 Task: Check the average views per listing of brick exterior in the last 3 years.
Action: Mouse moved to (901, 215)
Screenshot: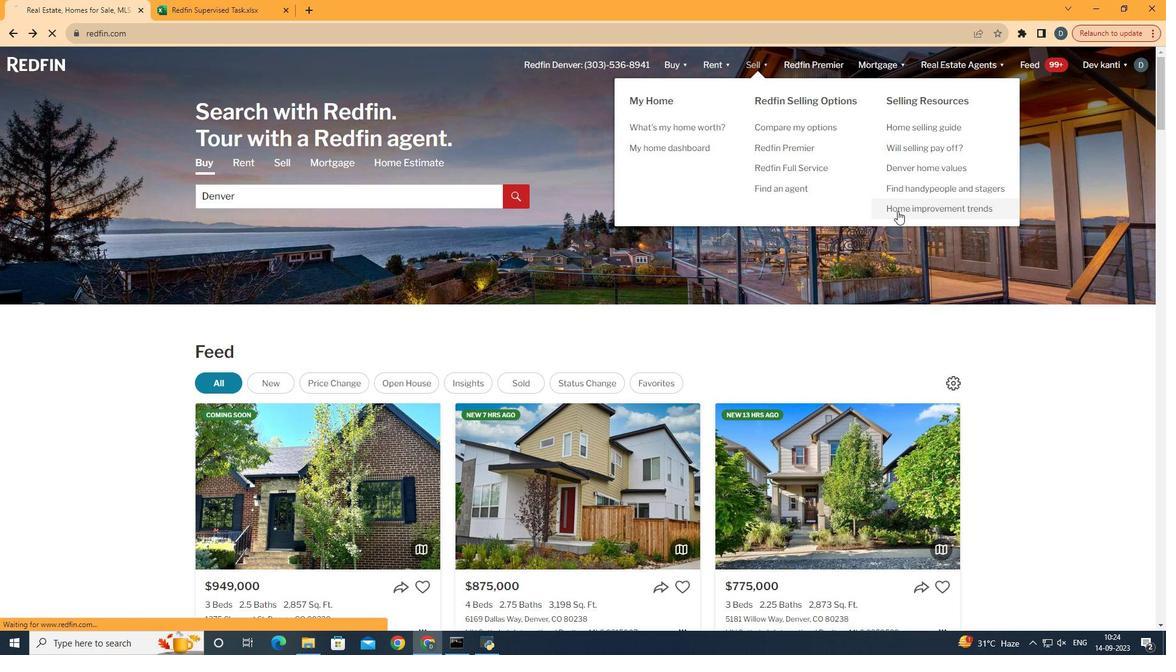 
Action: Mouse pressed left at (901, 215)
Screenshot: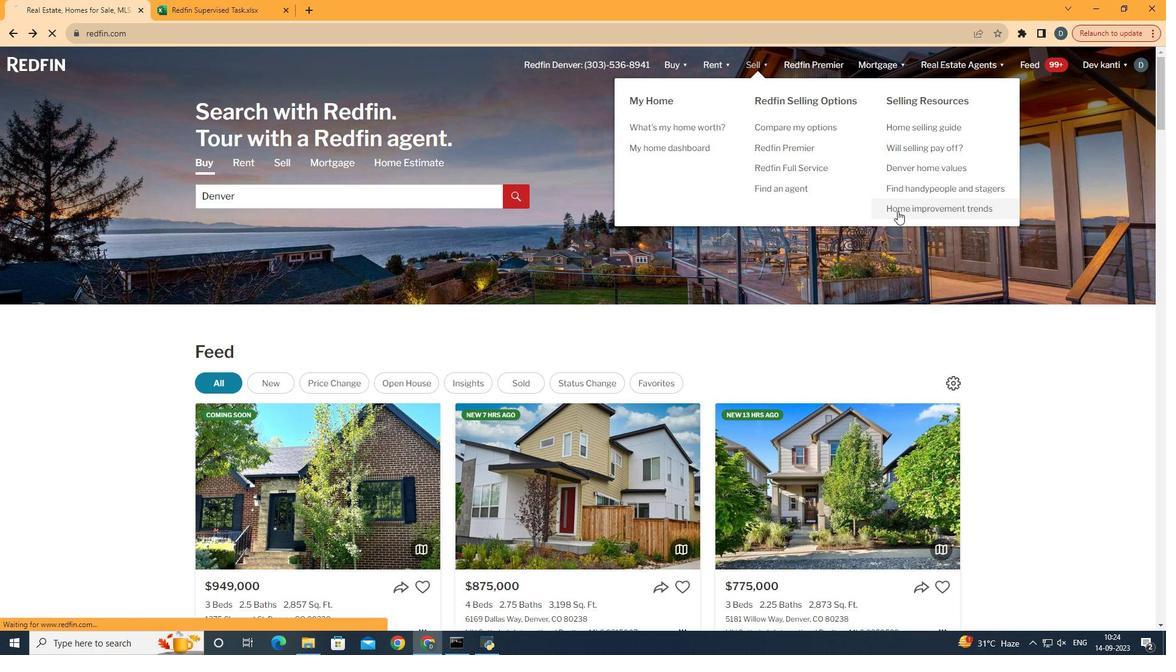 
Action: Mouse moved to (303, 241)
Screenshot: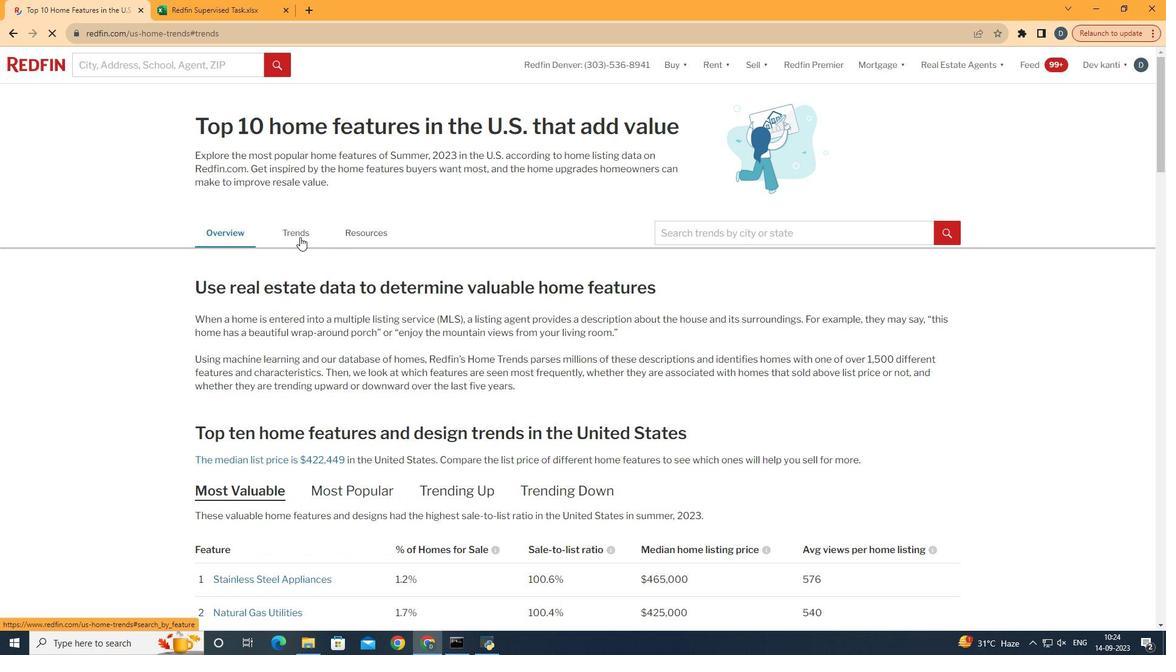 
Action: Mouse pressed left at (303, 241)
Screenshot: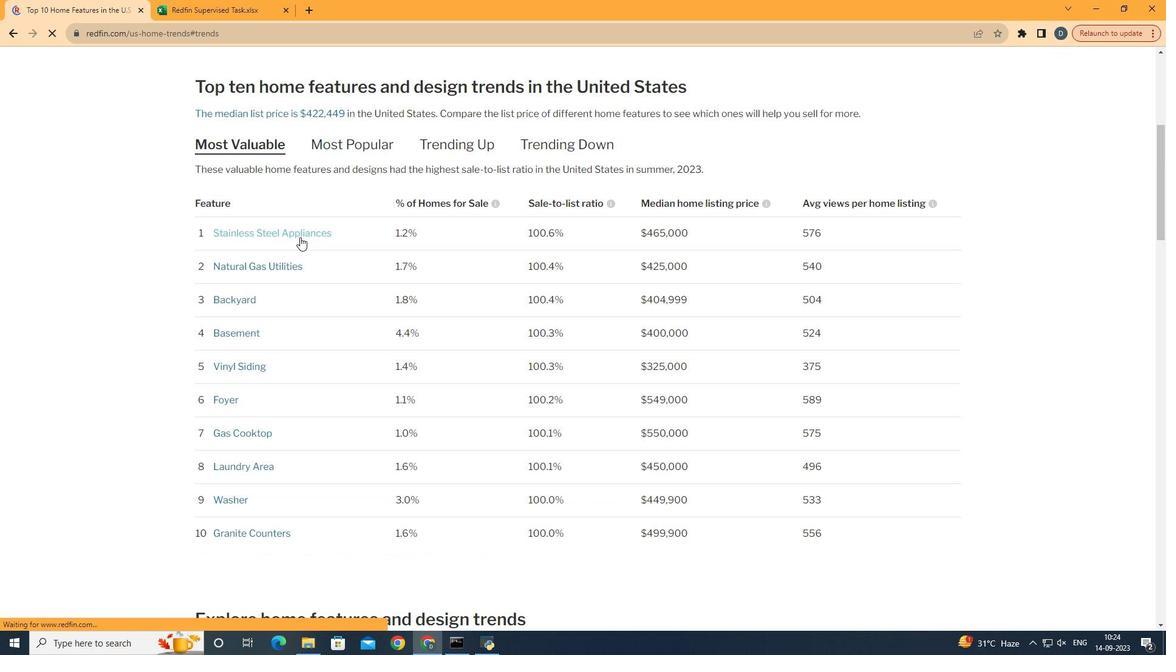 
Action: Mouse moved to (543, 281)
Screenshot: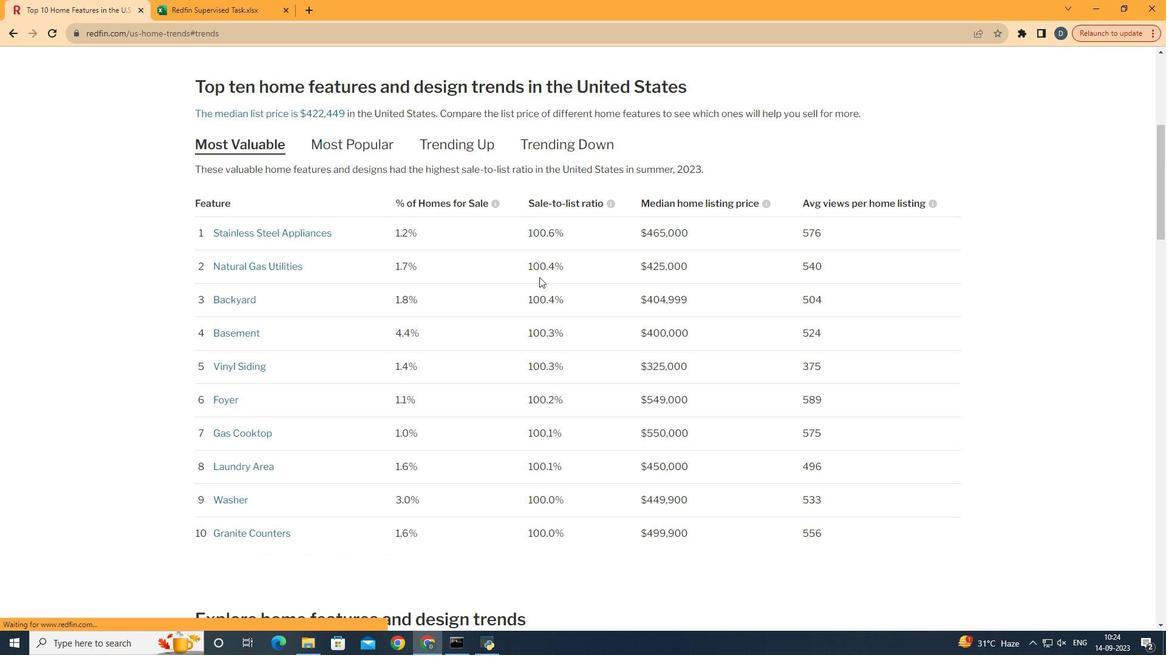 
Action: Mouse scrolled (543, 280) with delta (0, 0)
Screenshot: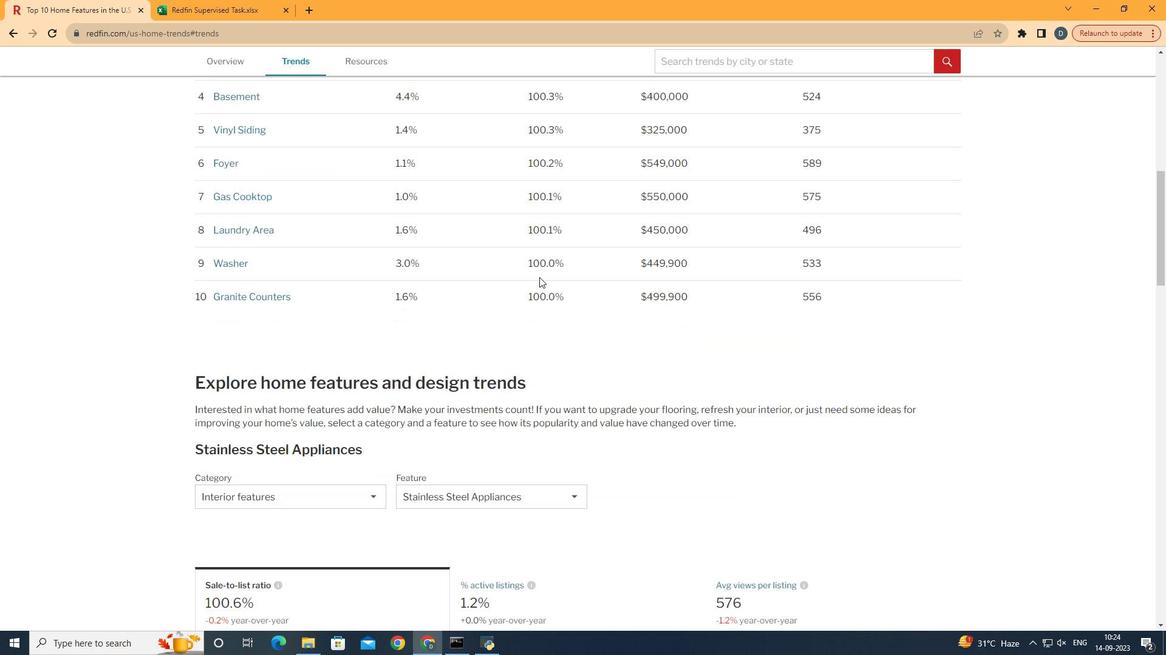 
Action: Mouse scrolled (543, 280) with delta (0, 0)
Screenshot: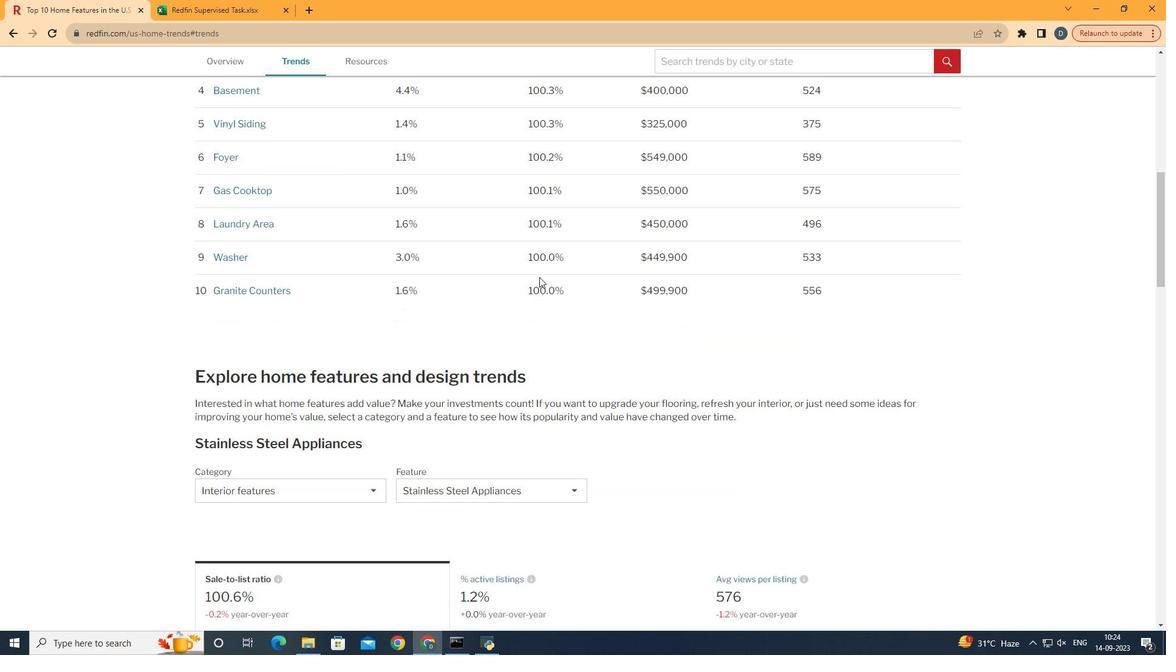
Action: Mouse scrolled (543, 280) with delta (0, 0)
Screenshot: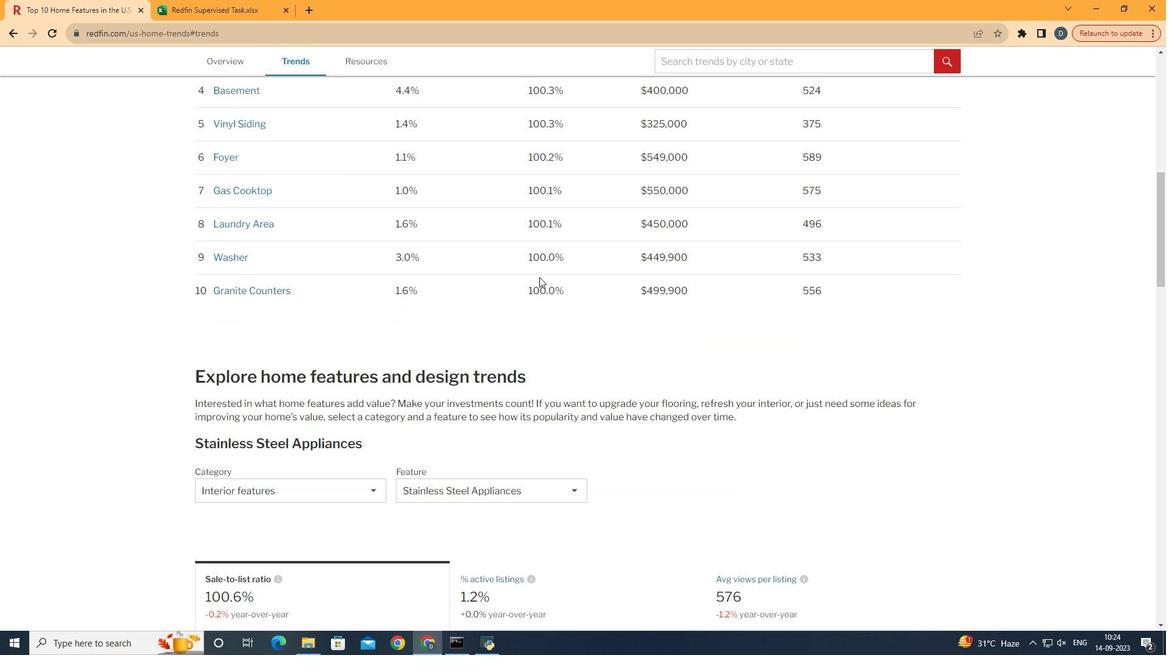 
Action: Mouse scrolled (543, 280) with delta (0, 0)
Screenshot: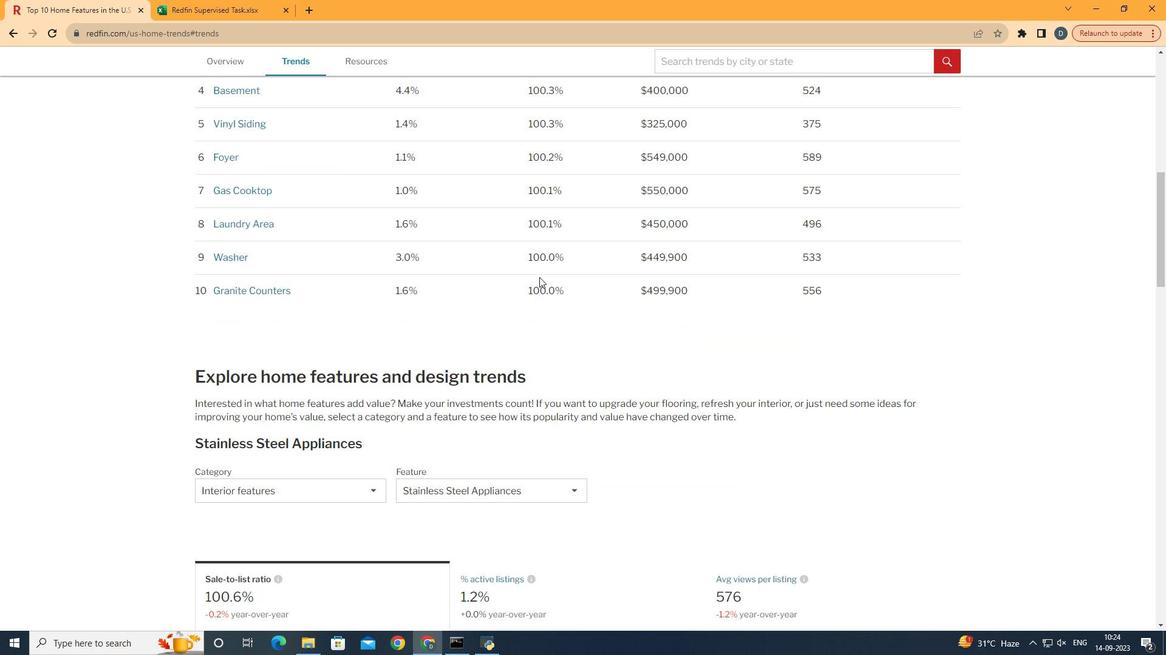 
Action: Mouse scrolled (543, 280) with delta (0, 0)
Screenshot: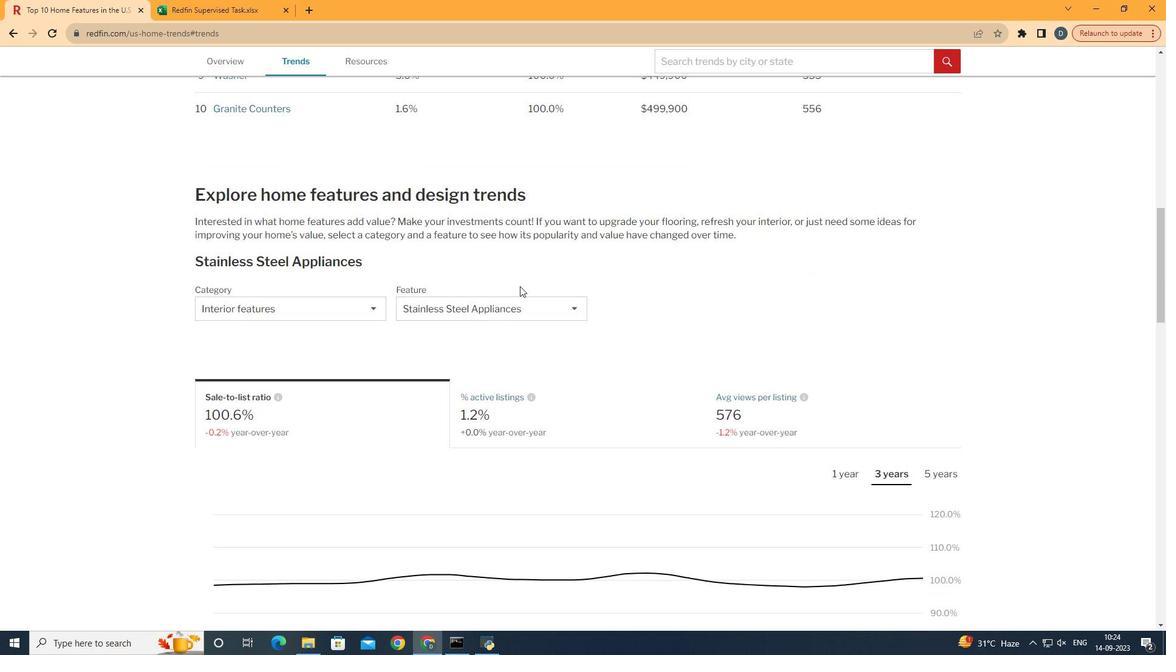 
Action: Mouse scrolled (543, 280) with delta (0, 0)
Screenshot: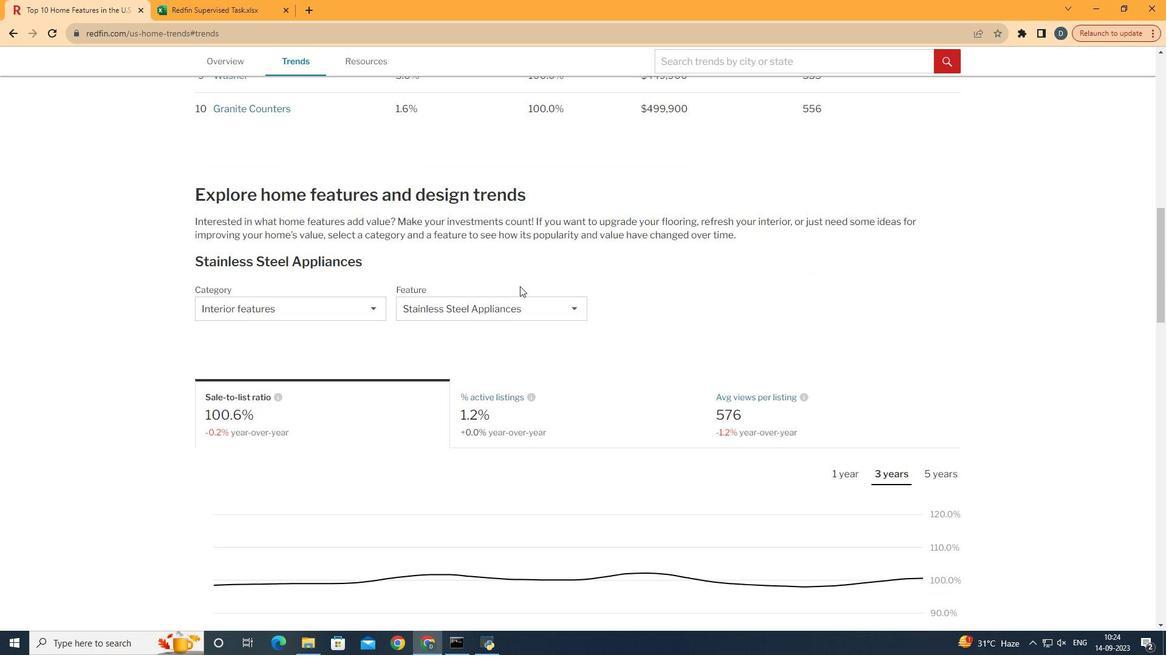 
Action: Mouse scrolled (543, 280) with delta (0, 0)
Screenshot: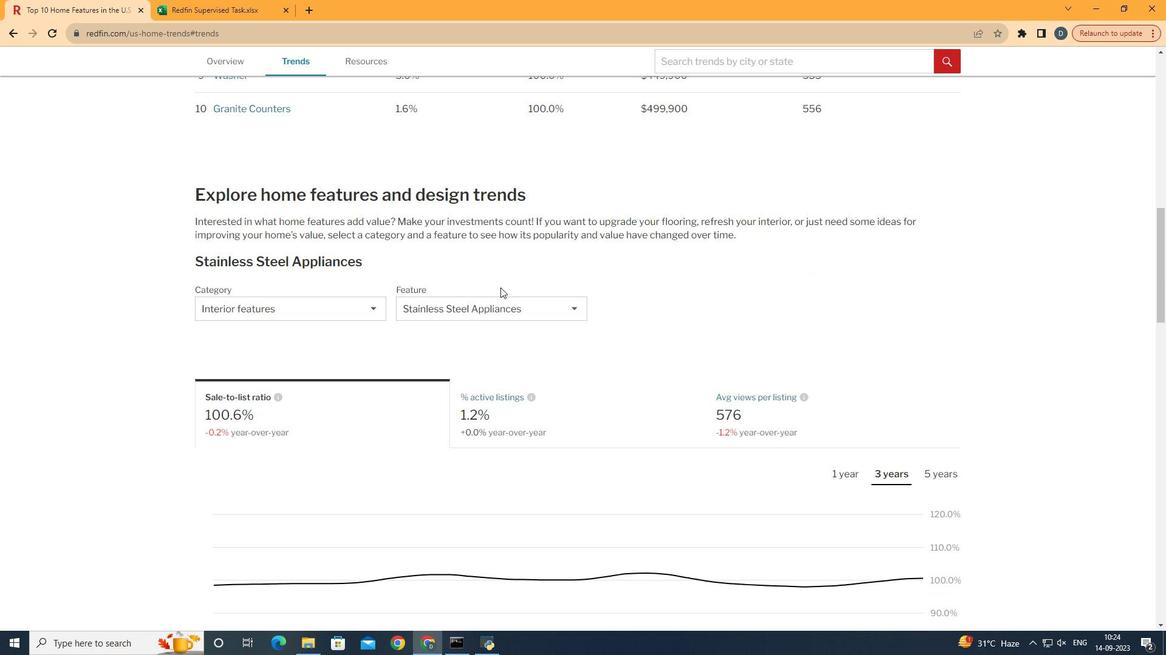 
Action: Mouse moved to (313, 310)
Screenshot: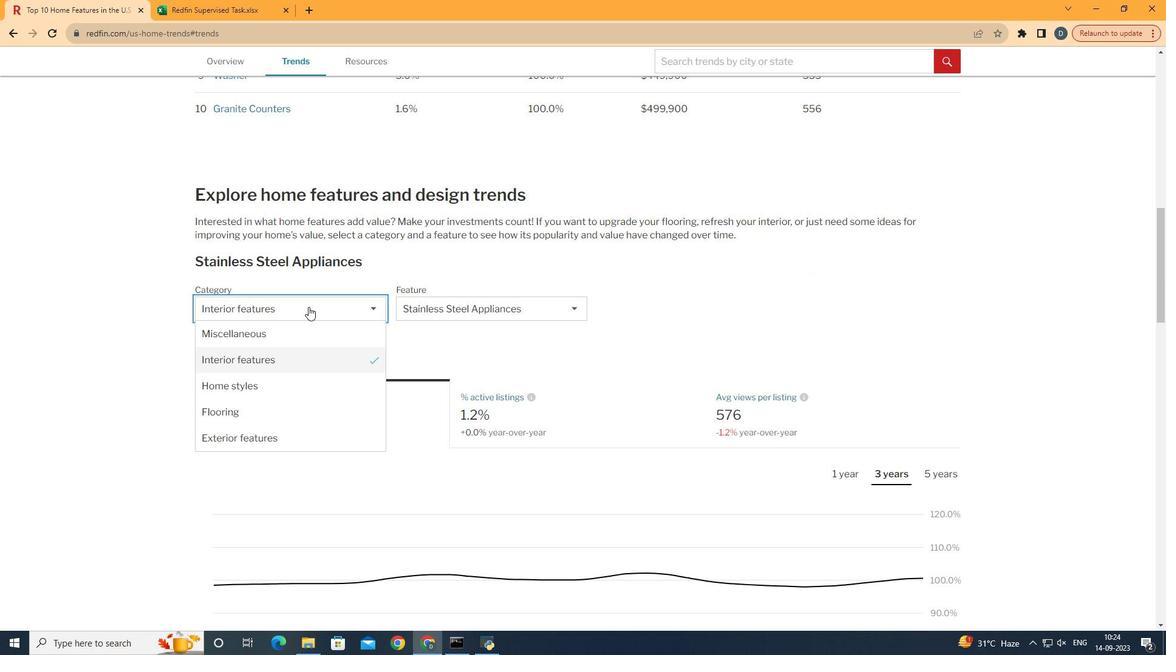 
Action: Mouse pressed left at (313, 310)
Screenshot: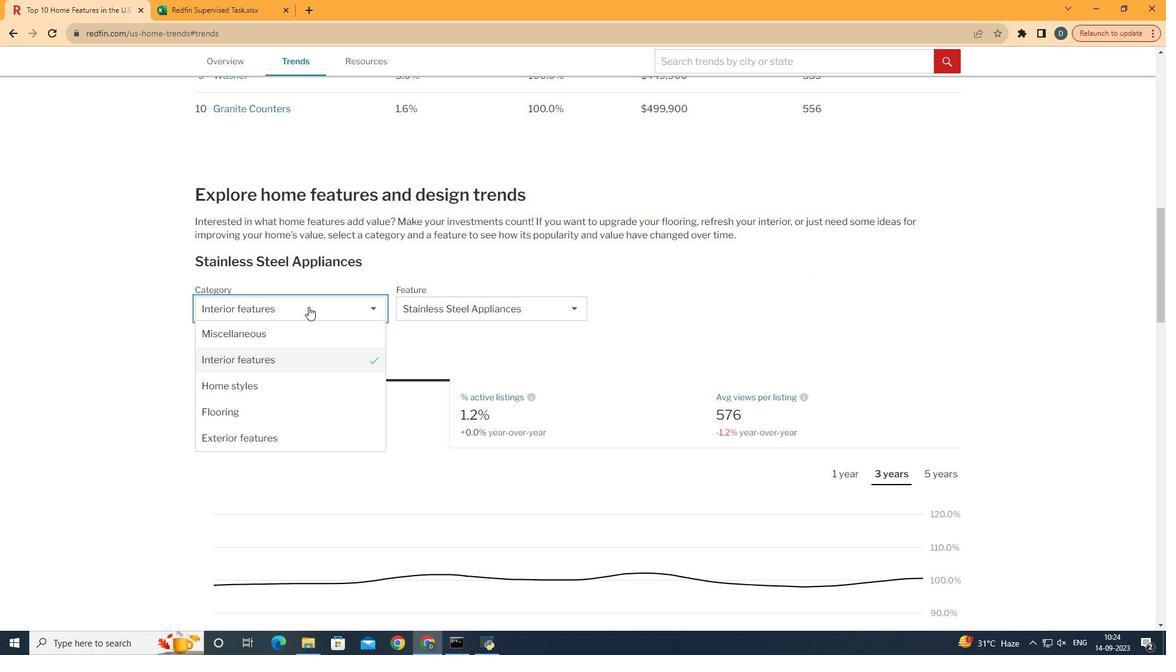 
Action: Mouse moved to (289, 390)
Screenshot: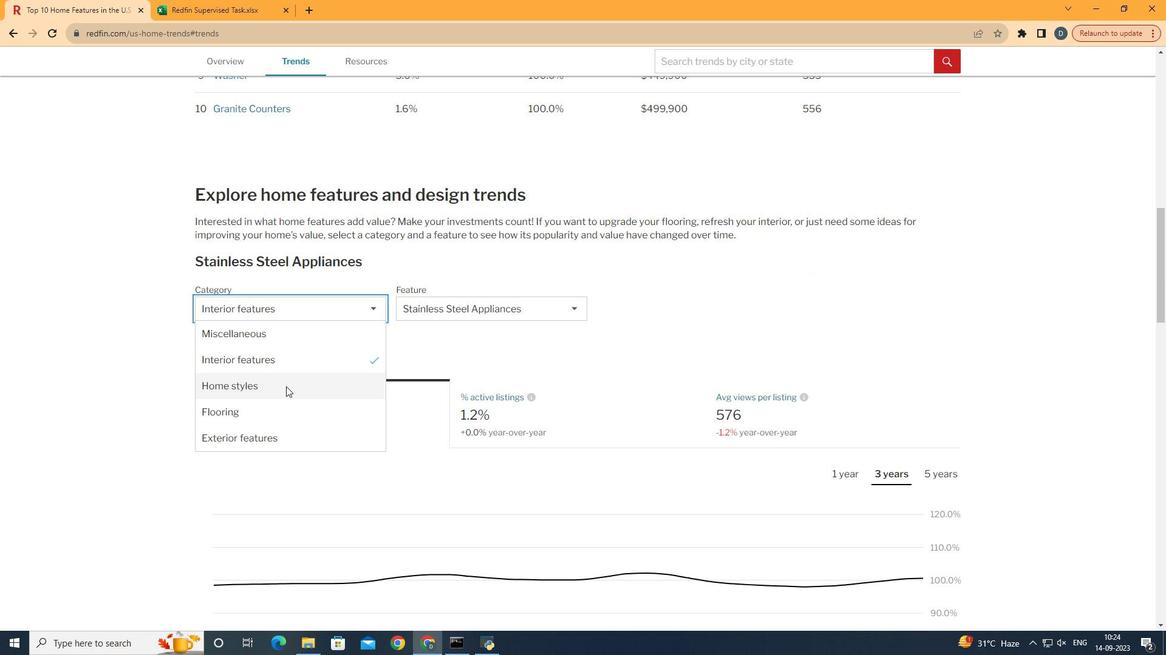 
Action: Mouse pressed left at (289, 390)
Screenshot: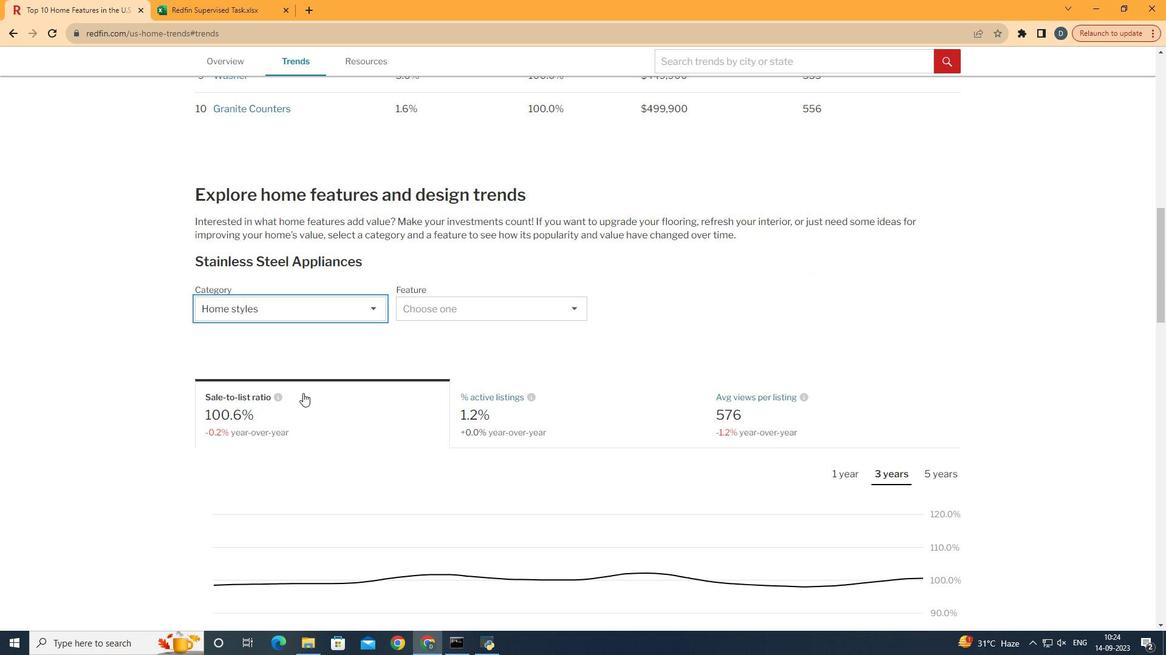
Action: Mouse moved to (550, 312)
Screenshot: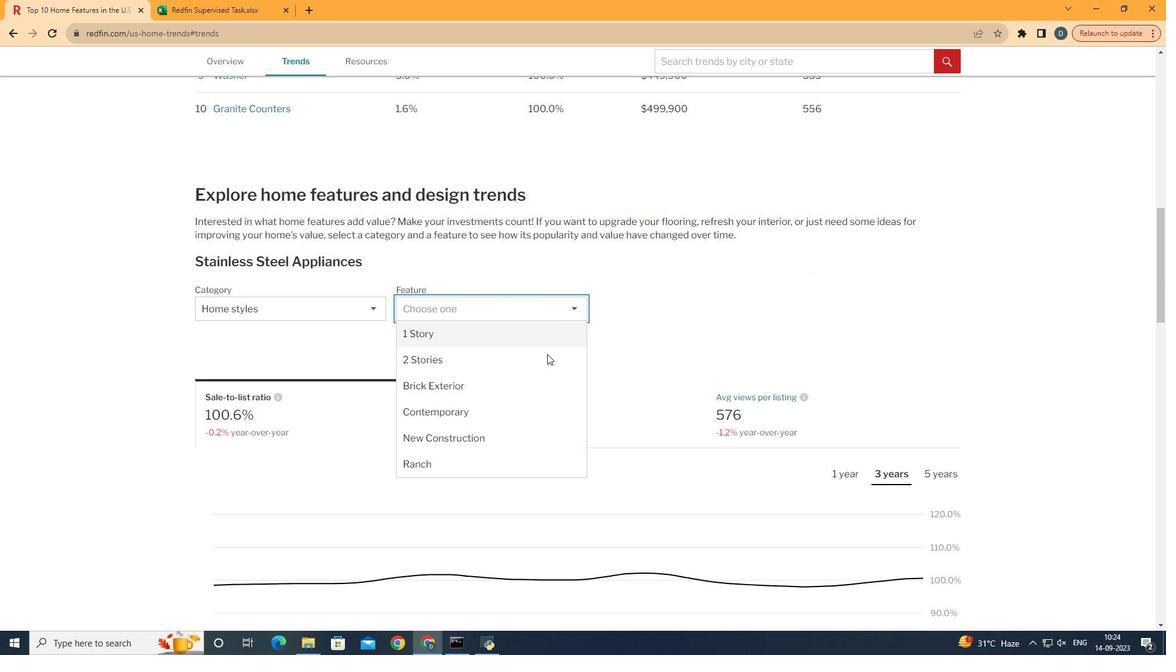 
Action: Mouse pressed left at (550, 312)
Screenshot: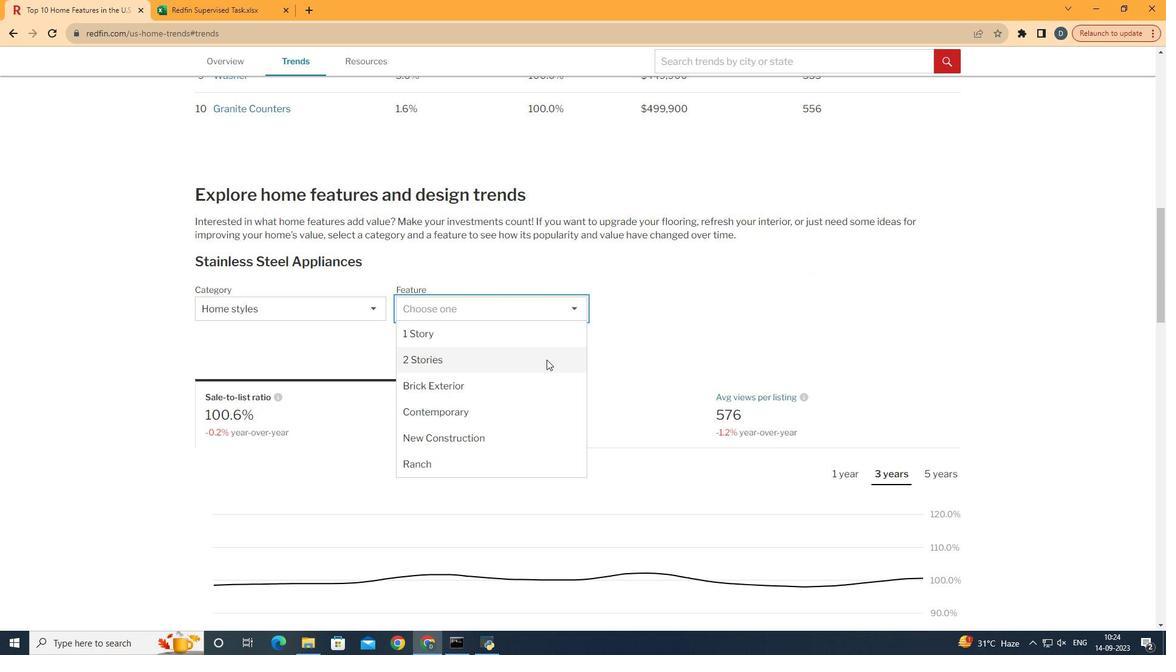 
Action: Mouse moved to (564, 392)
Screenshot: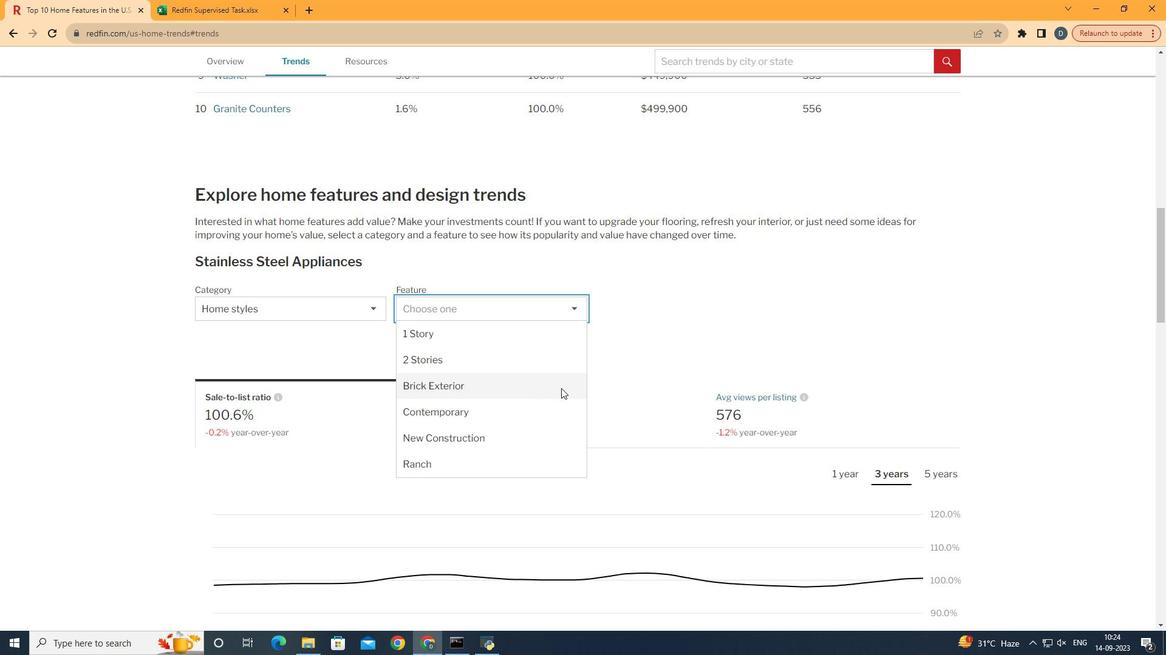 
Action: Mouse pressed left at (564, 392)
Screenshot: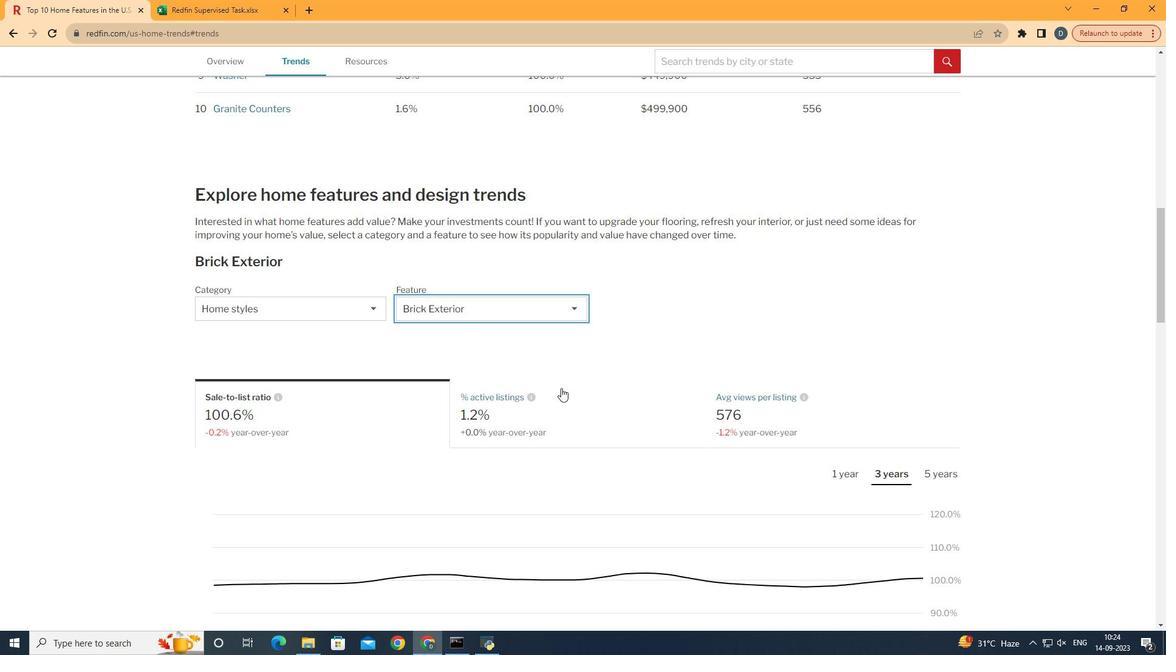
Action: Mouse moved to (857, 407)
Screenshot: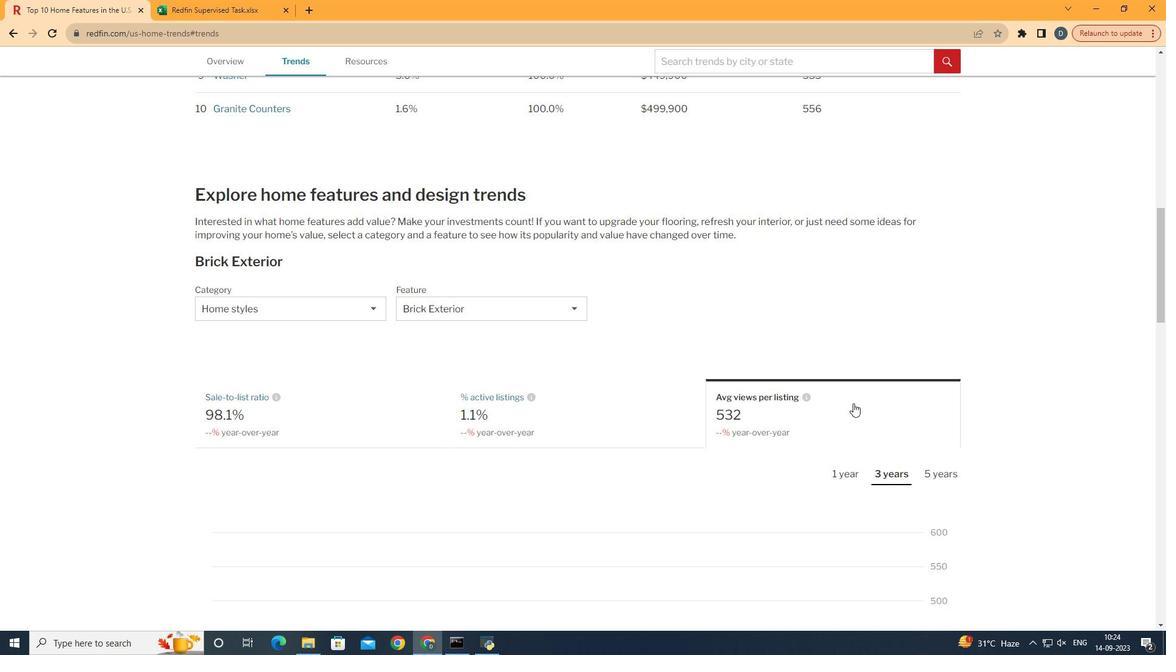 
Action: Mouse pressed left at (857, 407)
Screenshot: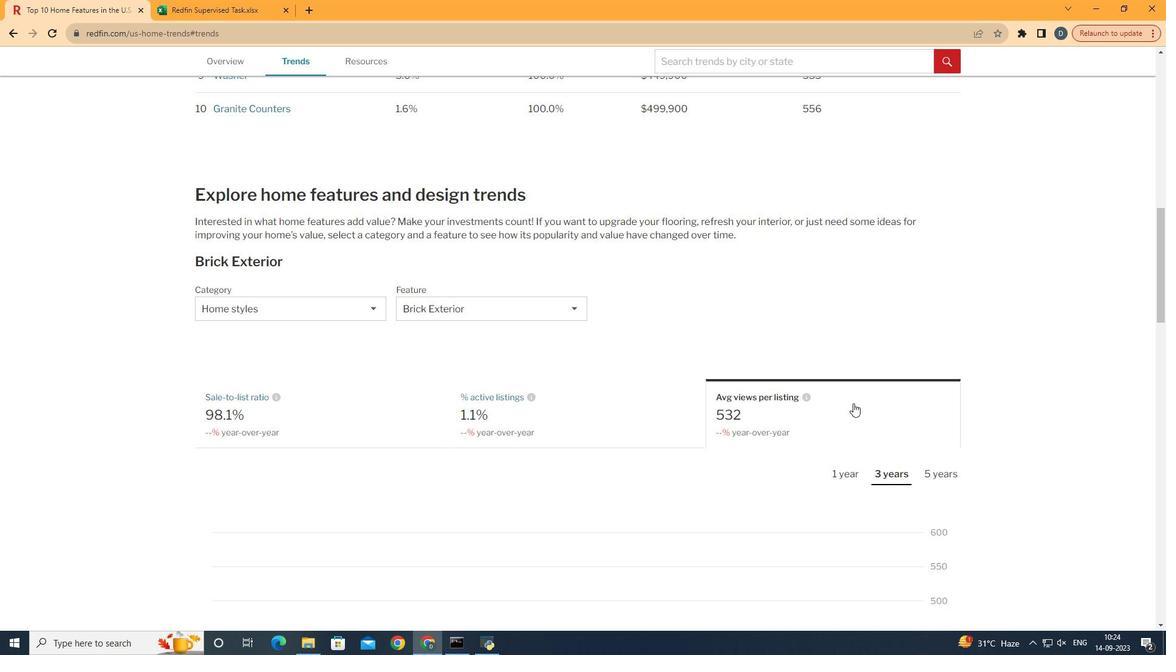 
Action: Mouse scrolled (857, 406) with delta (0, 0)
Screenshot: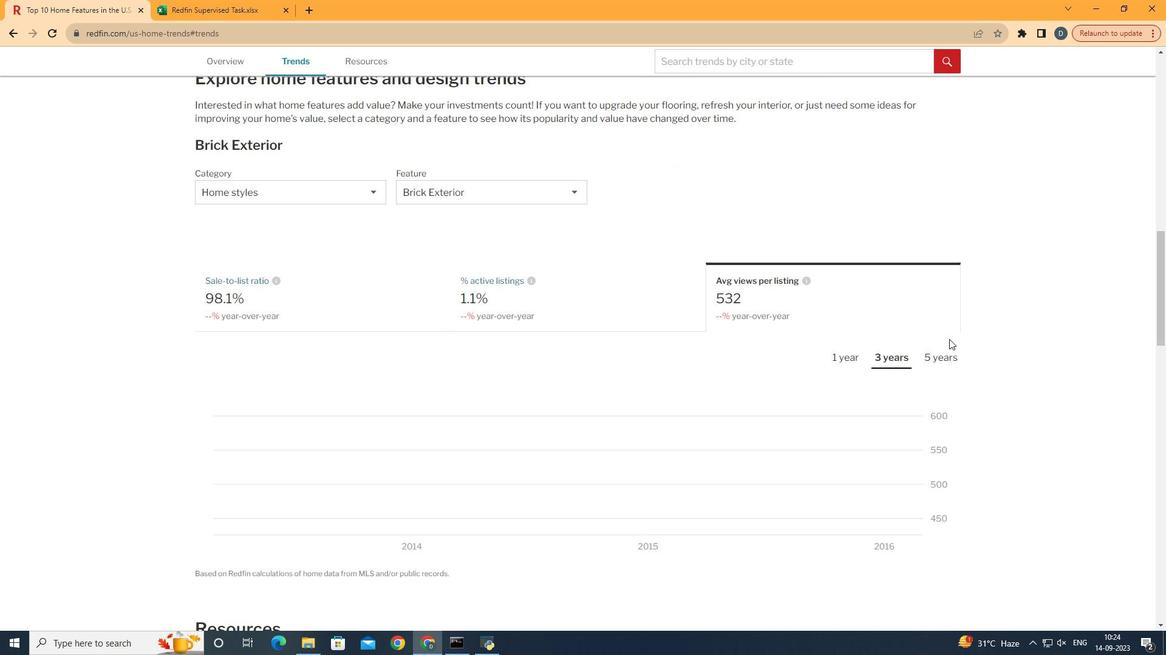
Action: Mouse moved to (869, 399)
Screenshot: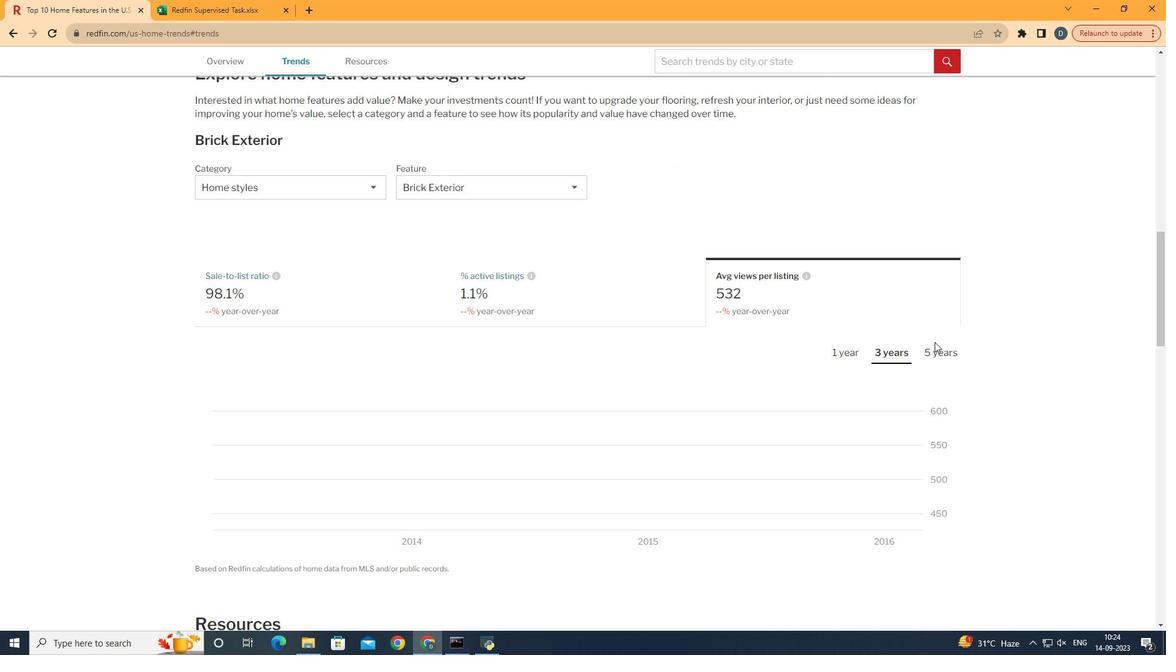 
Action: Mouse scrolled (869, 398) with delta (0, 0)
Screenshot: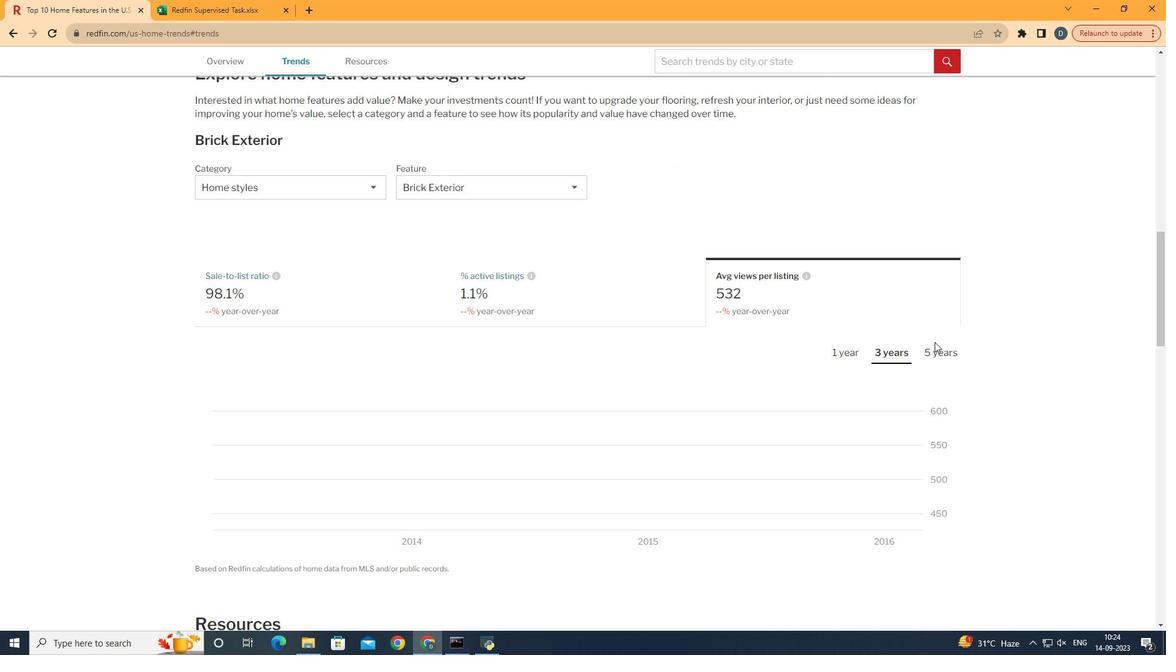 
Action: Mouse moved to (894, 362)
Screenshot: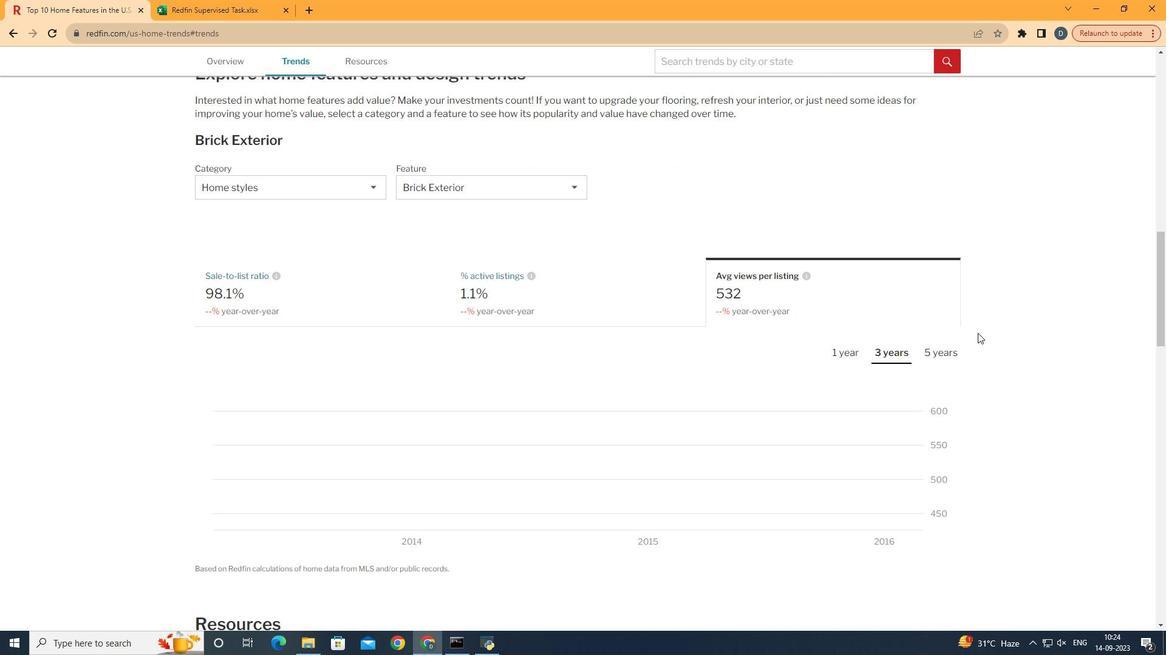 
Action: Mouse pressed left at (894, 362)
Screenshot: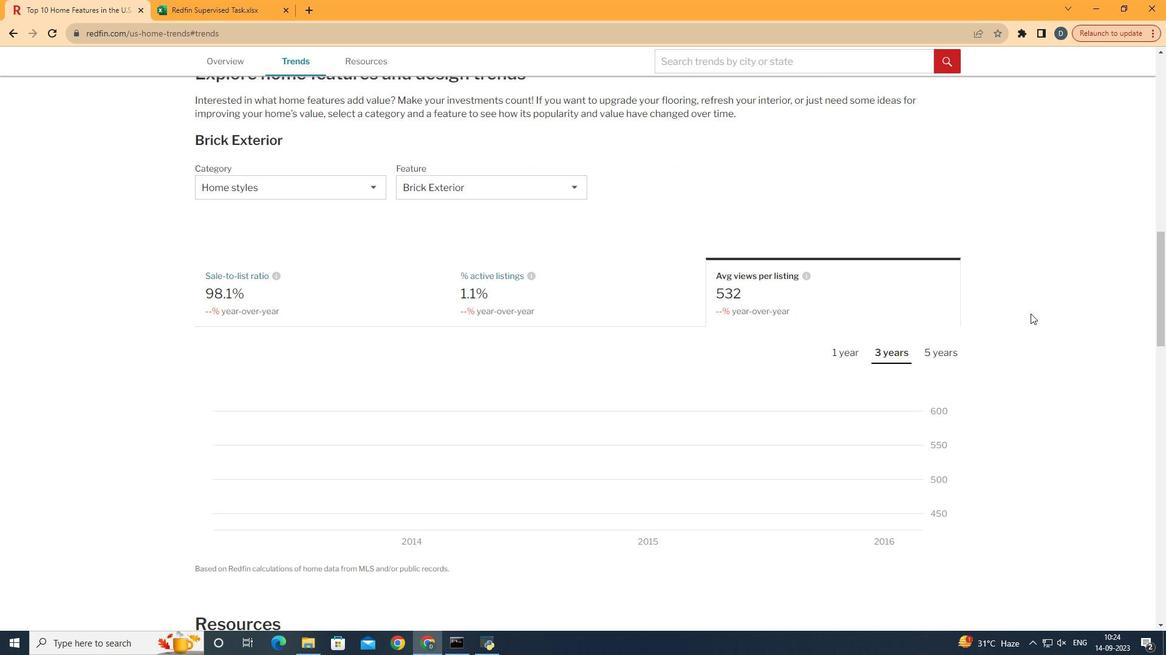 
Action: Mouse moved to (1047, 310)
Screenshot: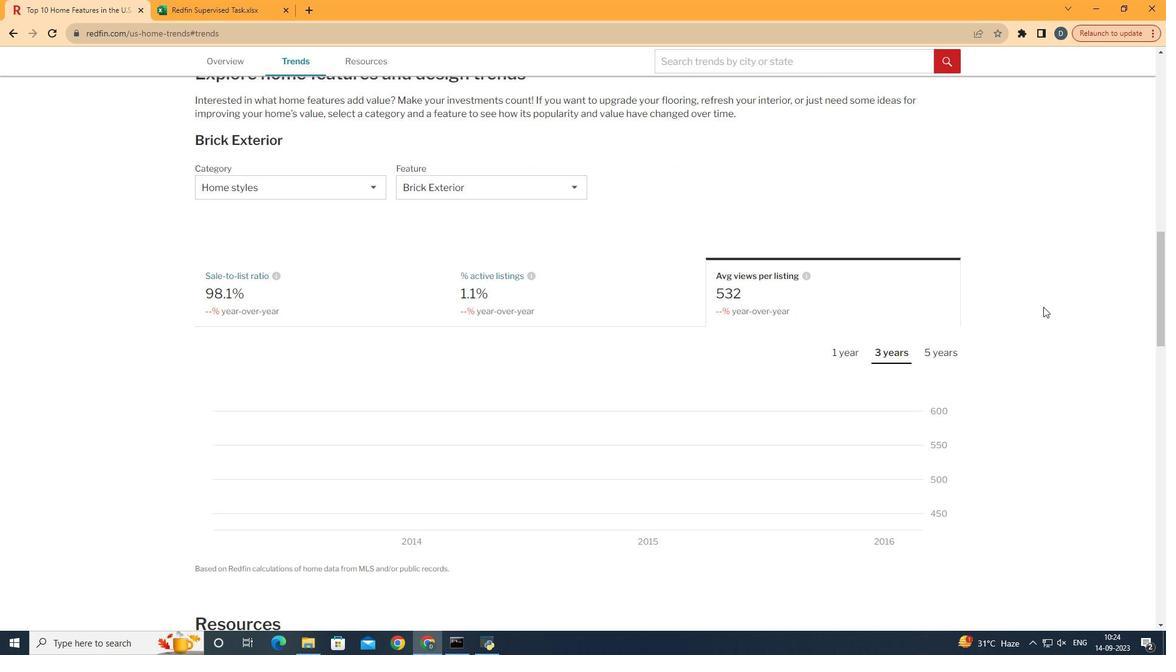 
